 Task: Create a rule when an item is unchecked in a checklist named "checklist name" by anyone except me.
Action: Mouse pressed left at (541, 435)
Screenshot: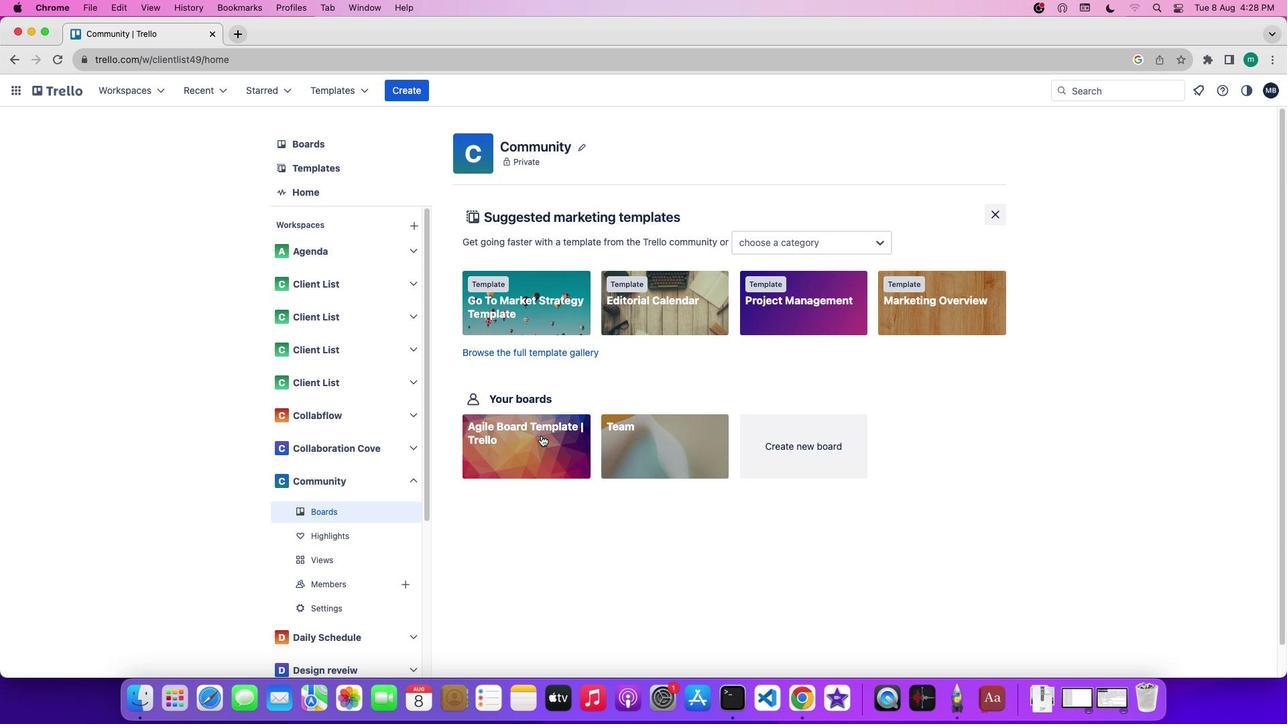 
Action: Mouse moved to (1098, 280)
Screenshot: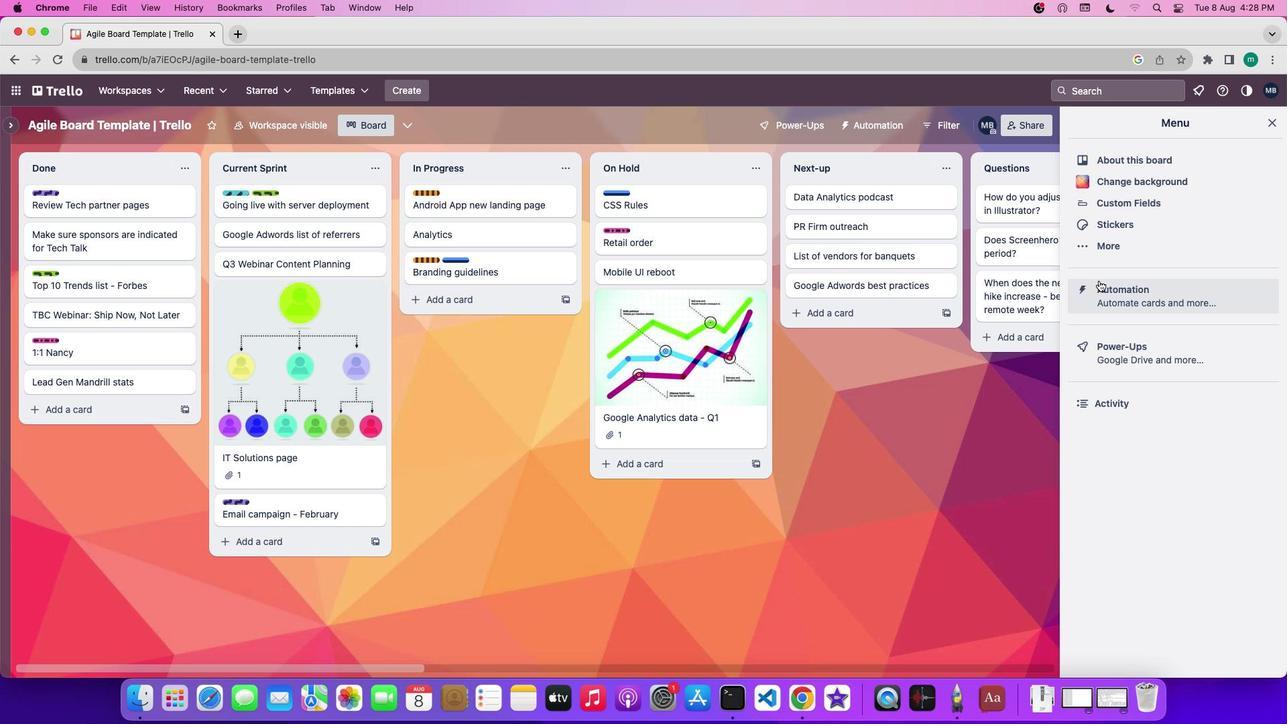 
Action: Mouse pressed left at (1098, 280)
Screenshot: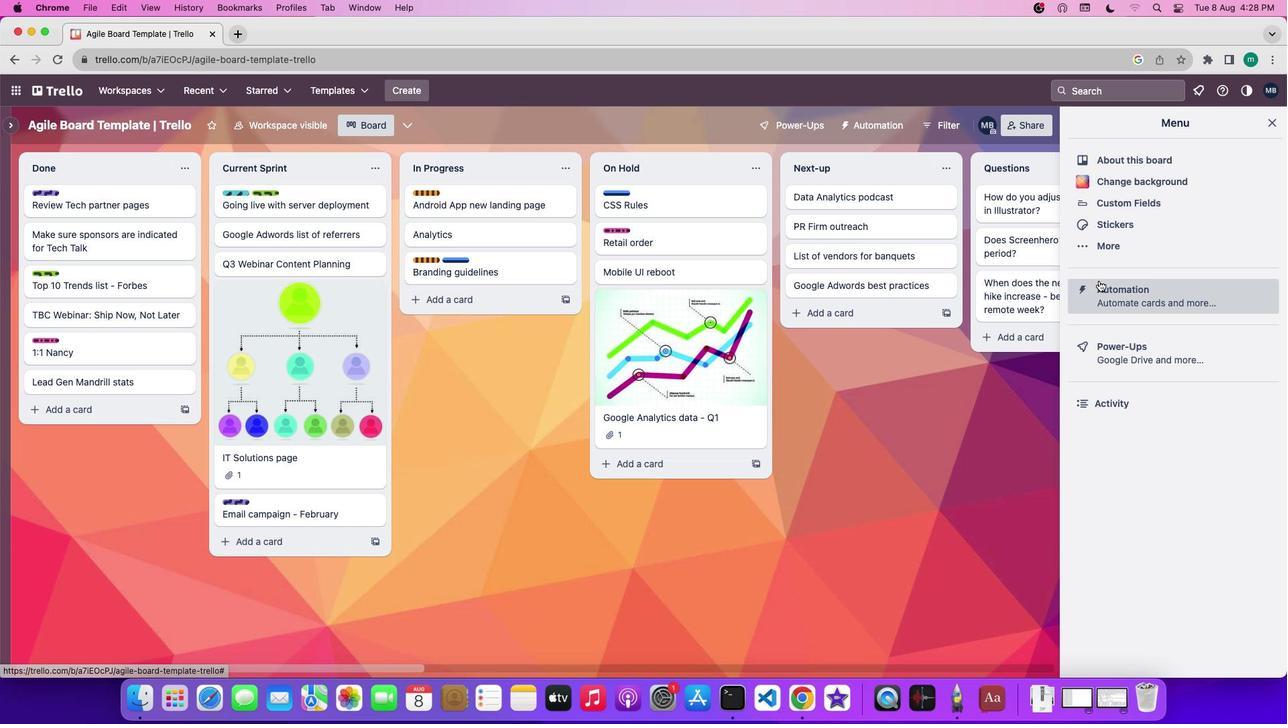 
Action: Mouse moved to (54, 246)
Screenshot: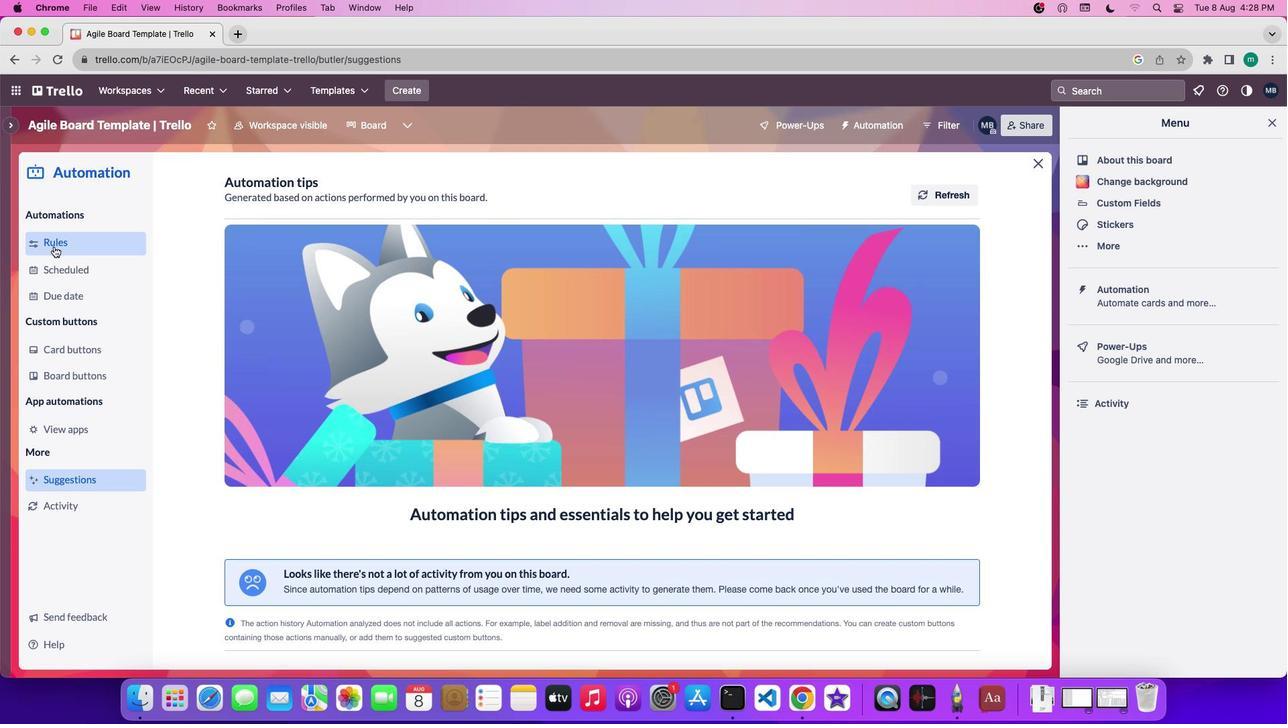 
Action: Mouse pressed left at (54, 246)
Screenshot: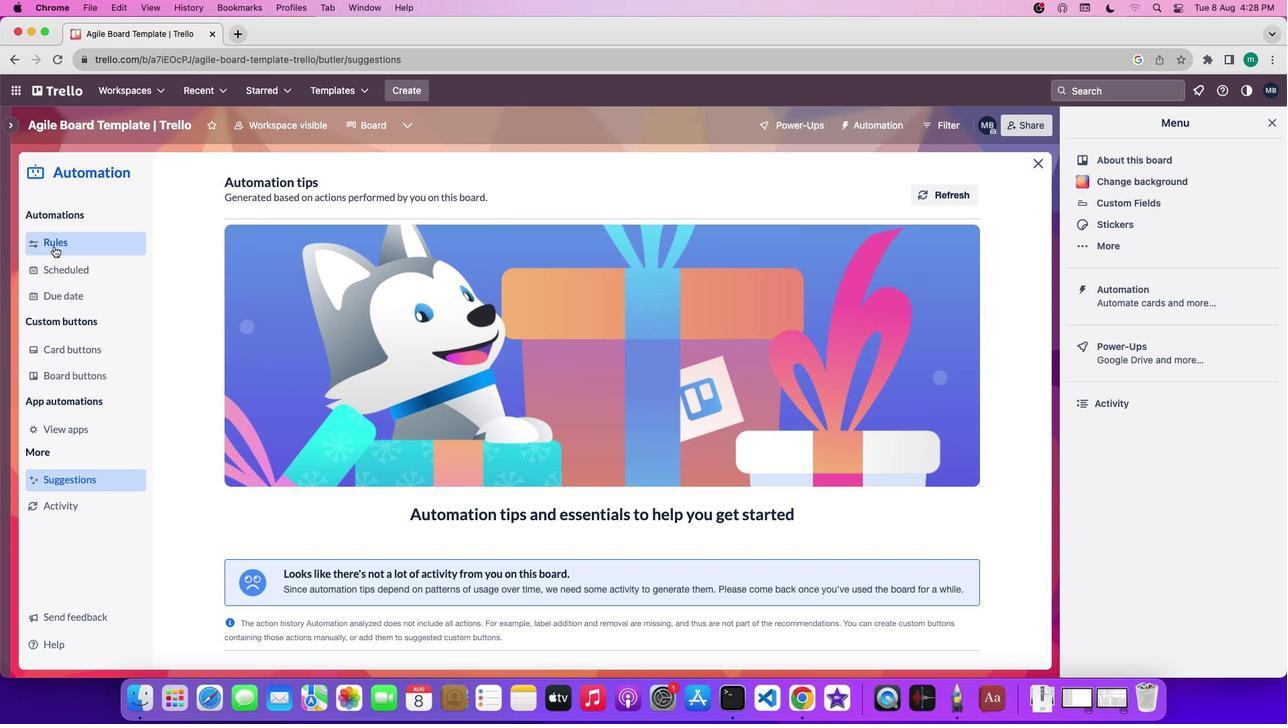 
Action: Mouse moved to (871, 181)
Screenshot: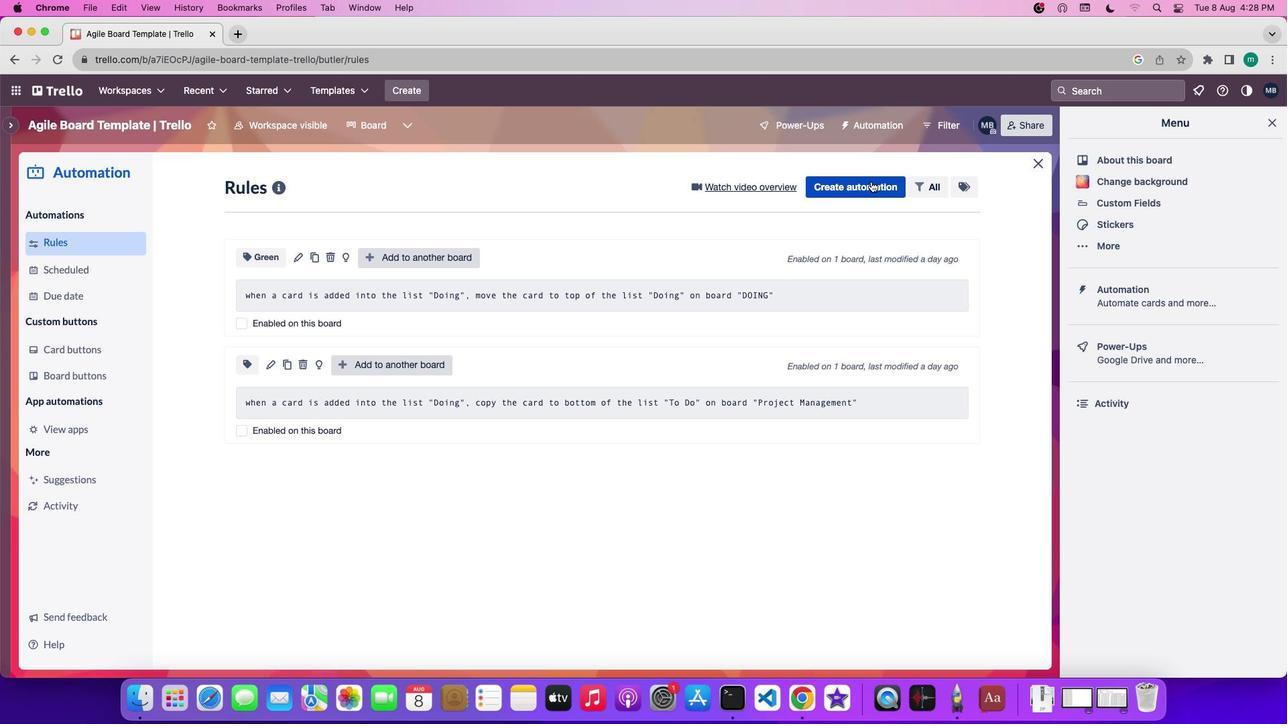 
Action: Mouse pressed left at (871, 181)
Screenshot: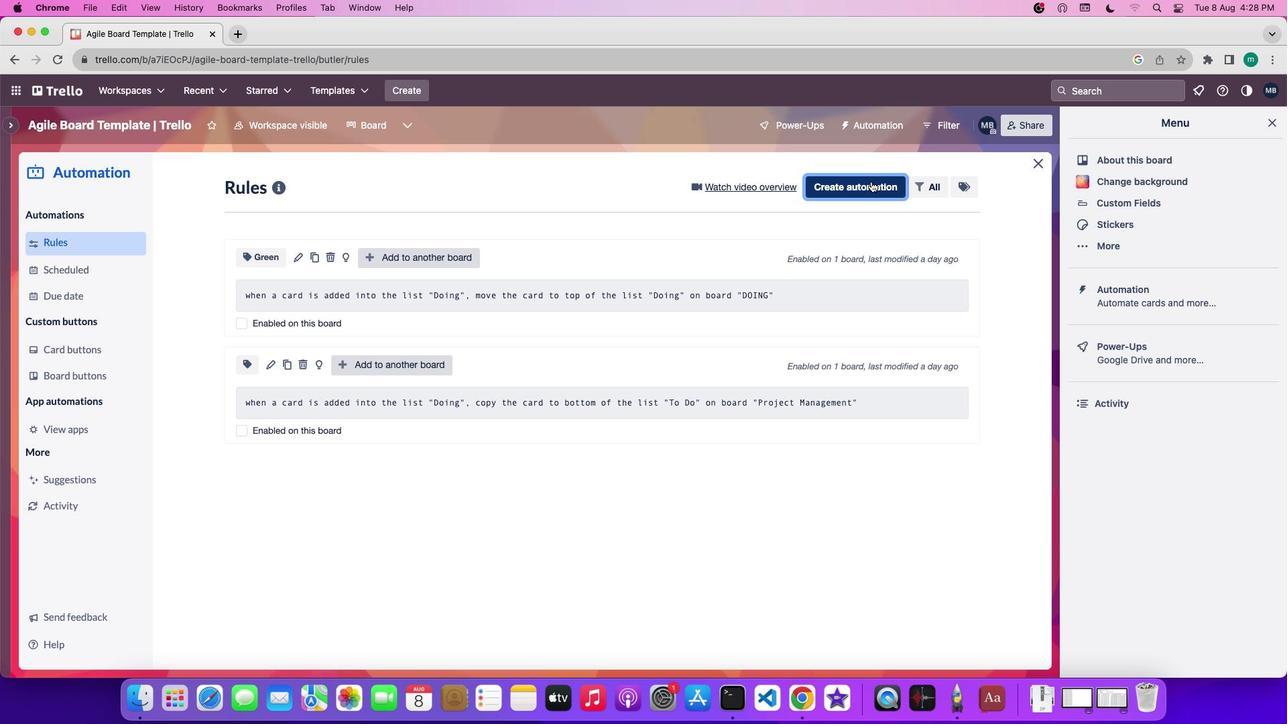 
Action: Mouse moved to (720, 399)
Screenshot: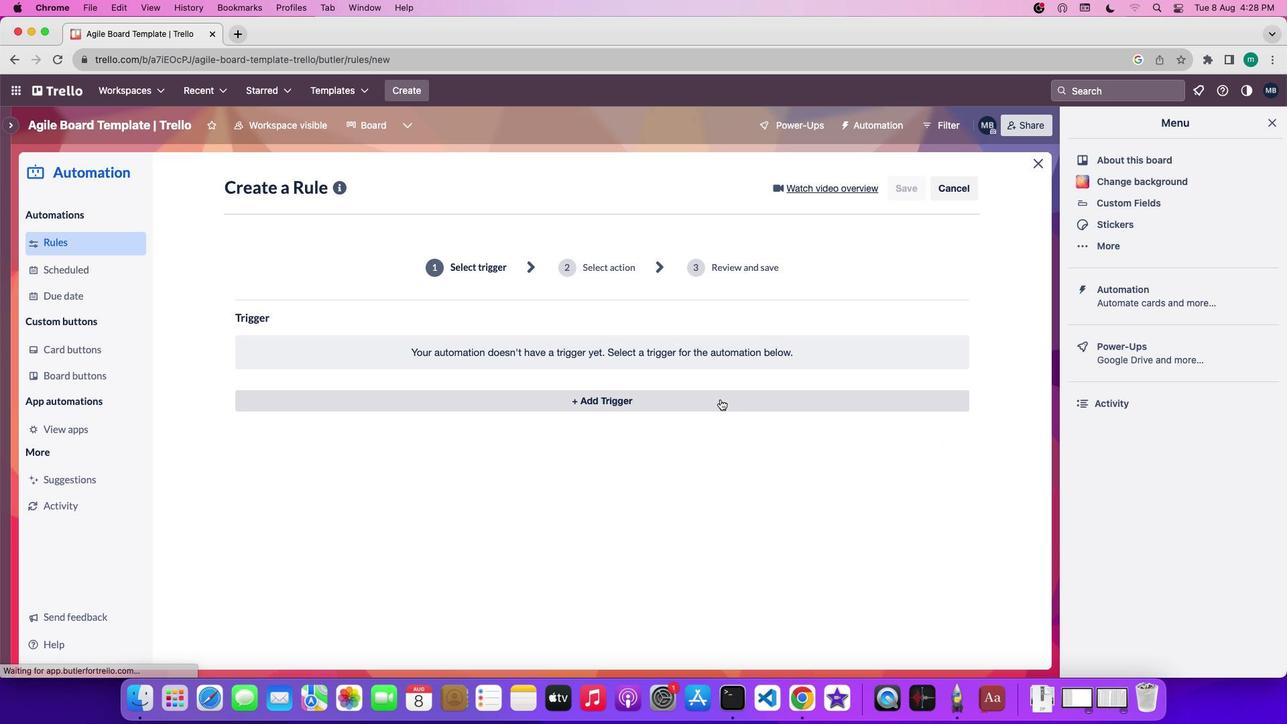 
Action: Mouse pressed left at (720, 399)
Screenshot: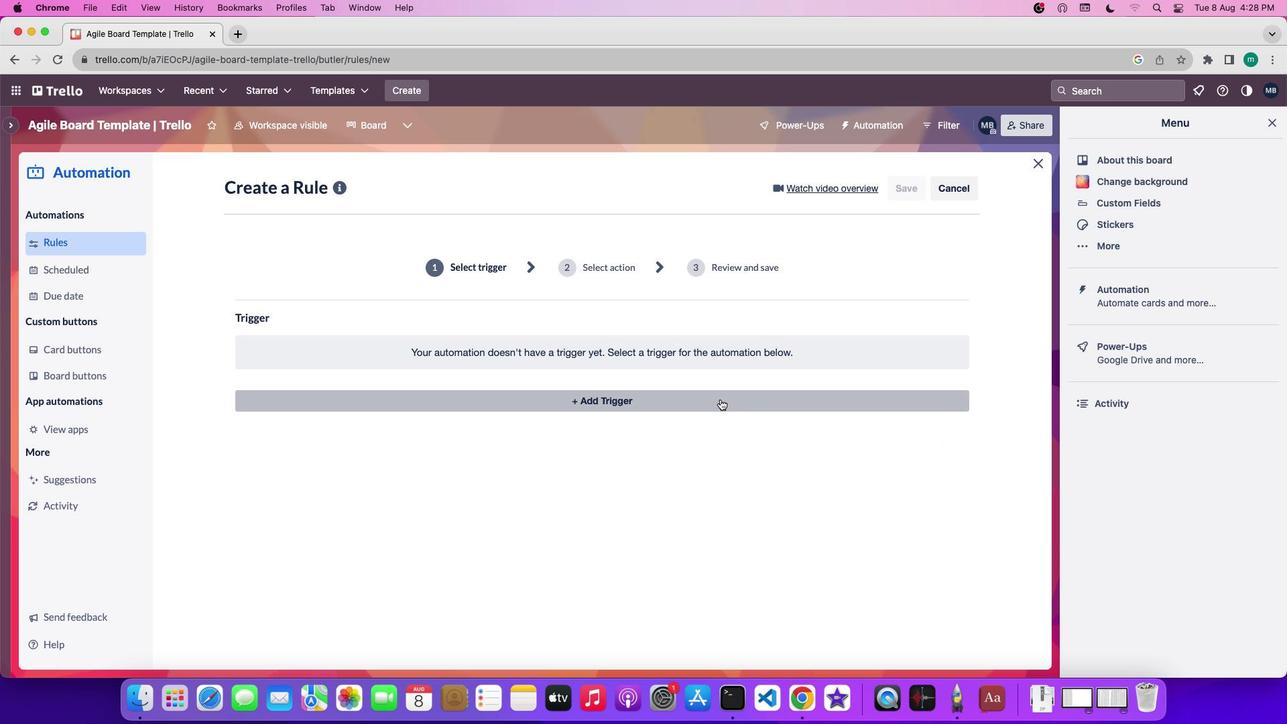 
Action: Mouse moved to (451, 445)
Screenshot: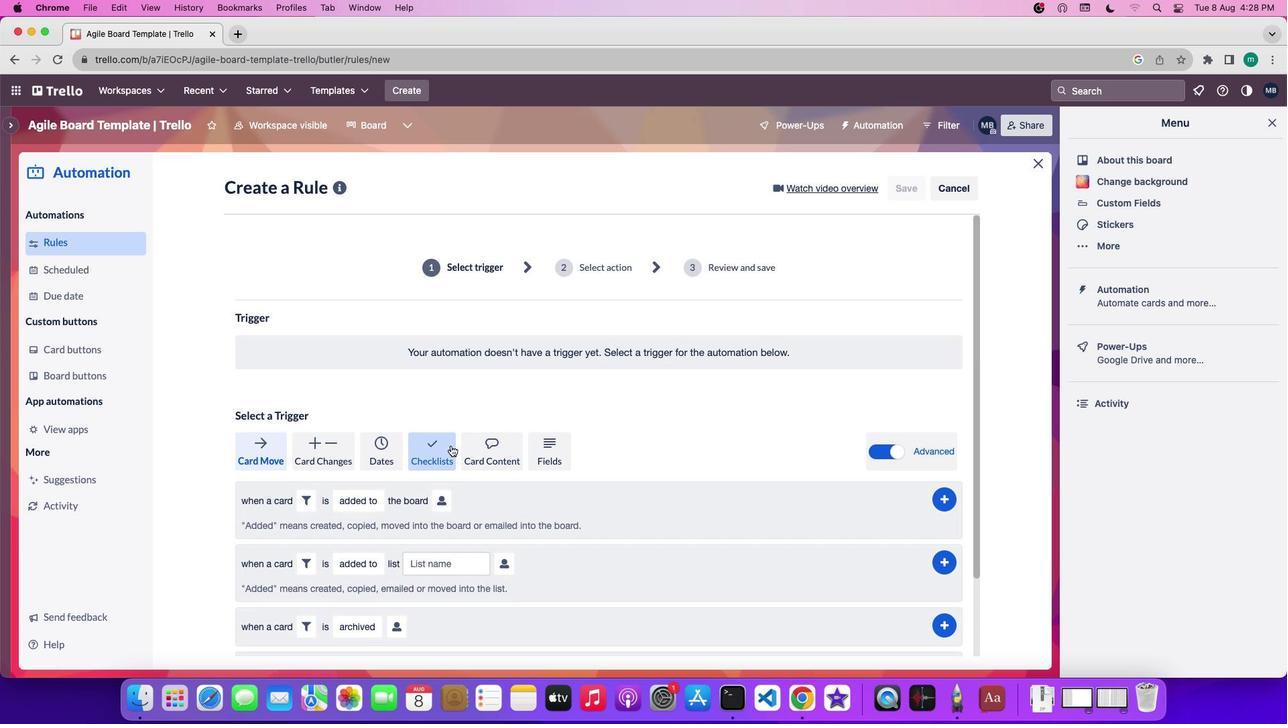 
Action: Mouse pressed left at (451, 445)
Screenshot: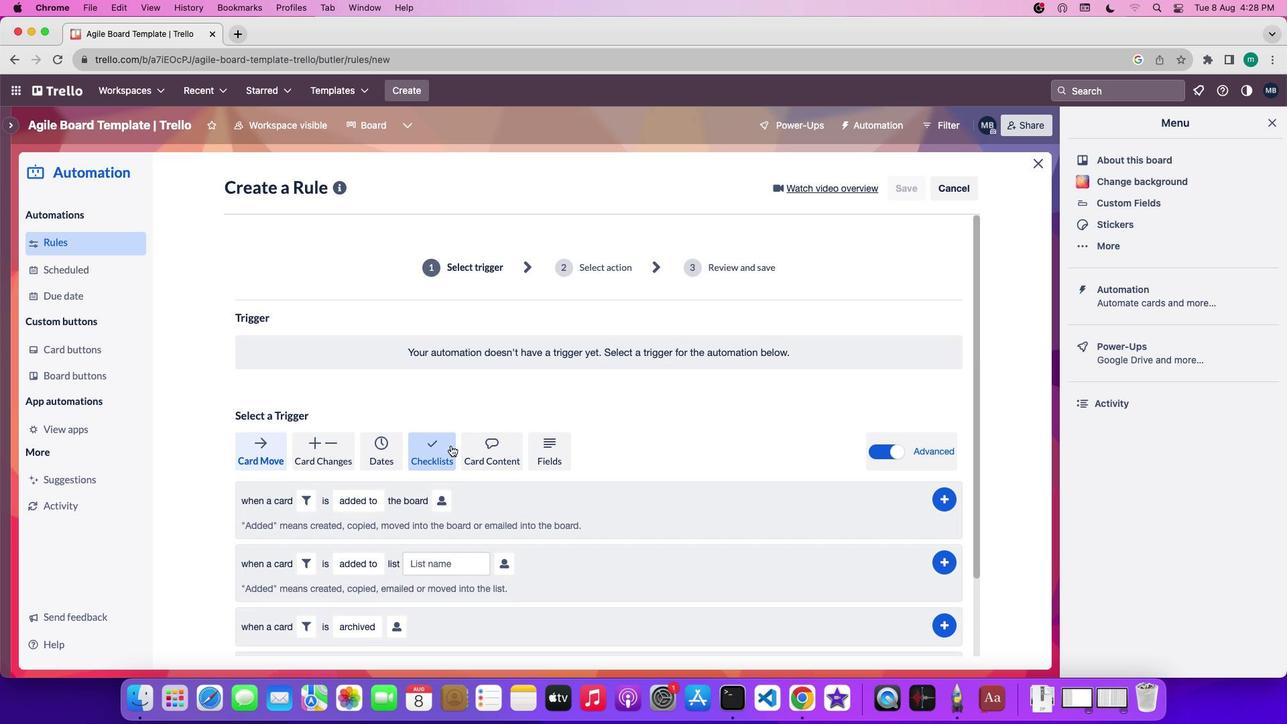 
Action: Mouse scrolled (451, 445) with delta (0, 0)
Screenshot: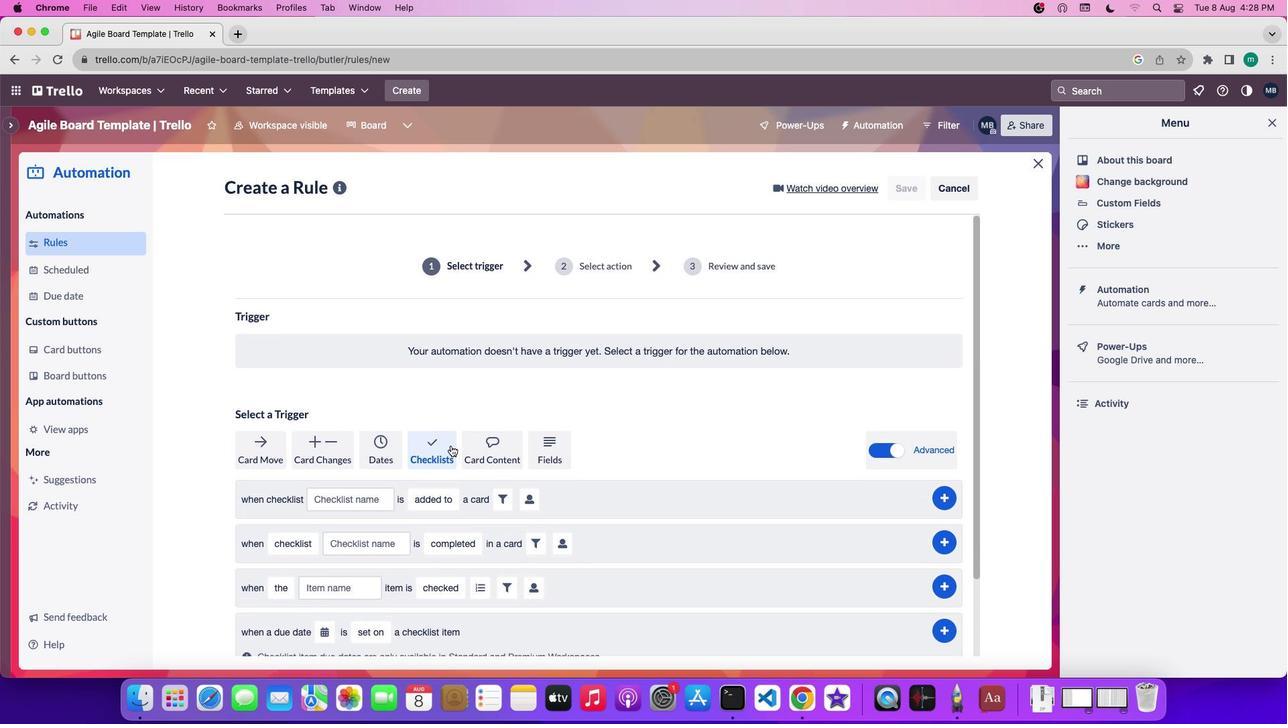 
Action: Mouse scrolled (451, 445) with delta (0, 0)
Screenshot: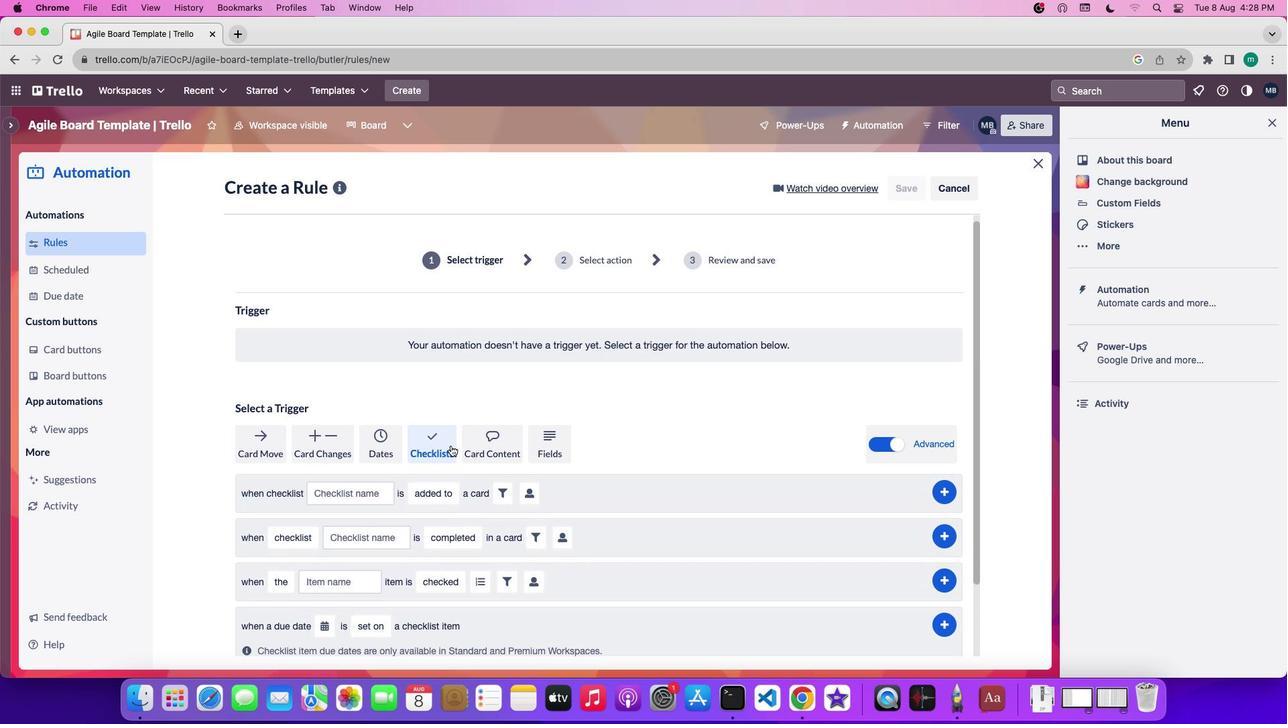 
Action: Mouse scrolled (451, 445) with delta (0, 0)
Screenshot: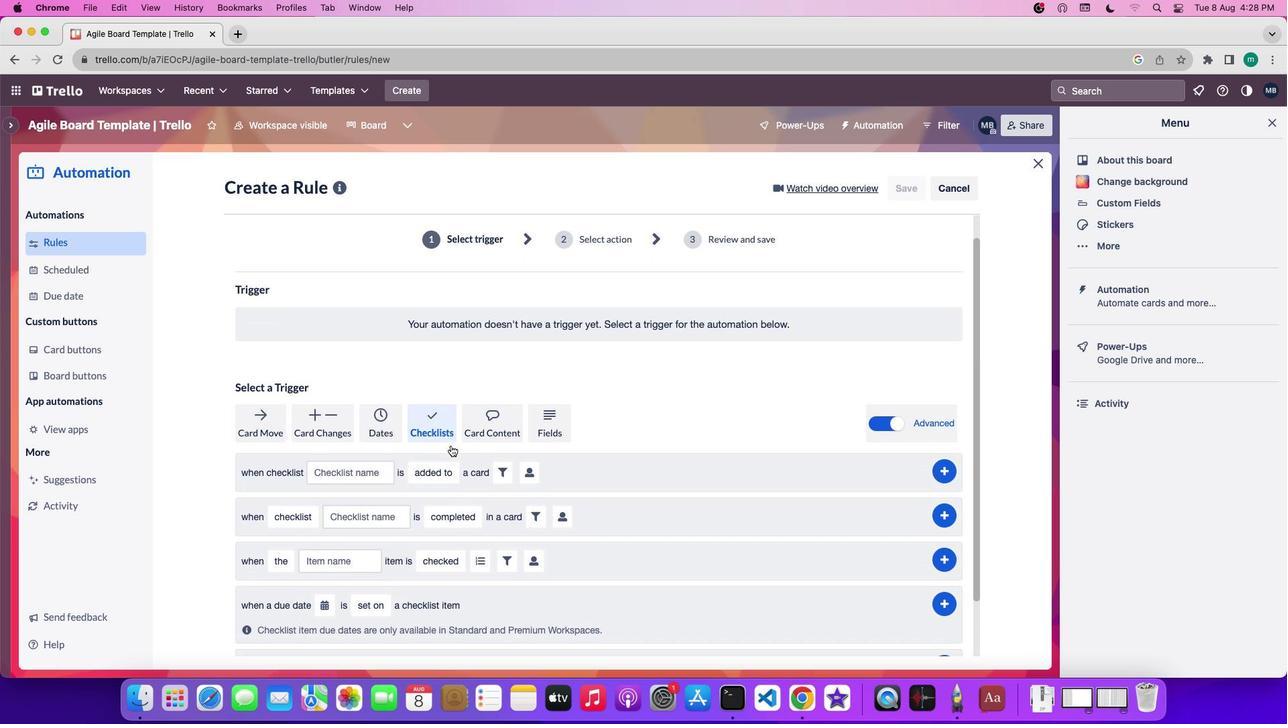 
Action: Mouse scrolled (451, 445) with delta (0, -1)
Screenshot: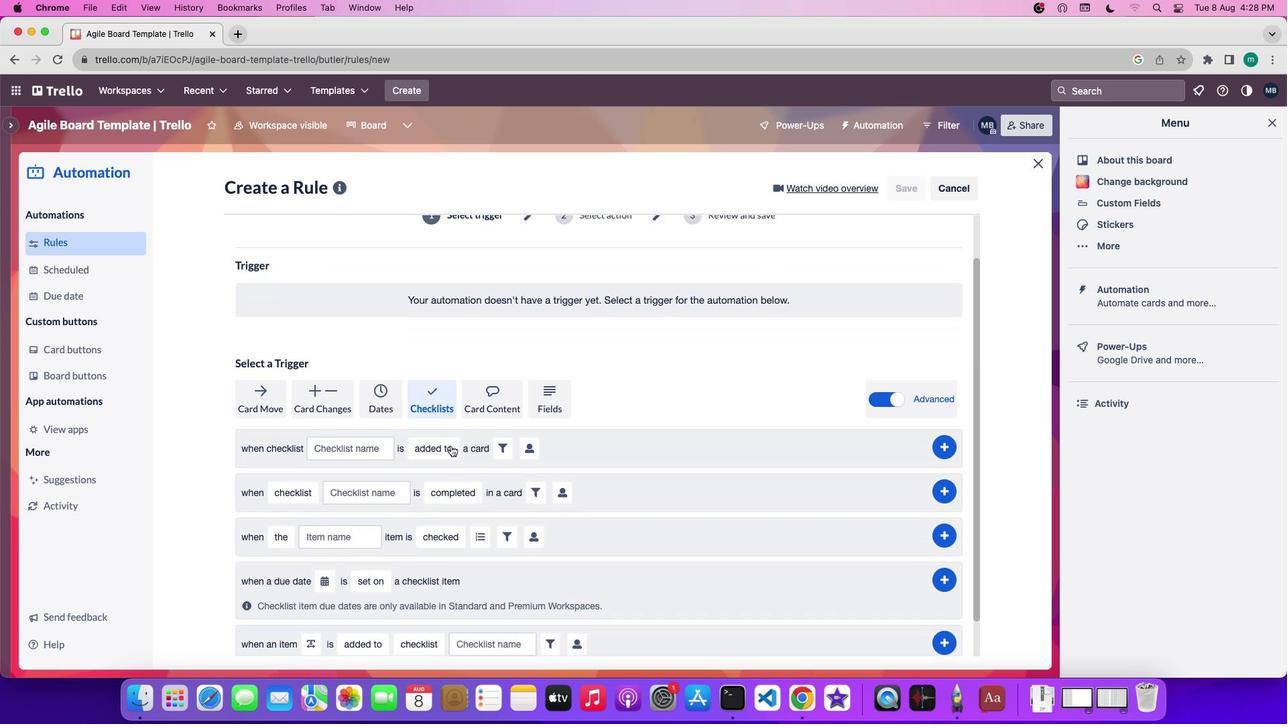
Action: Mouse moved to (284, 498)
Screenshot: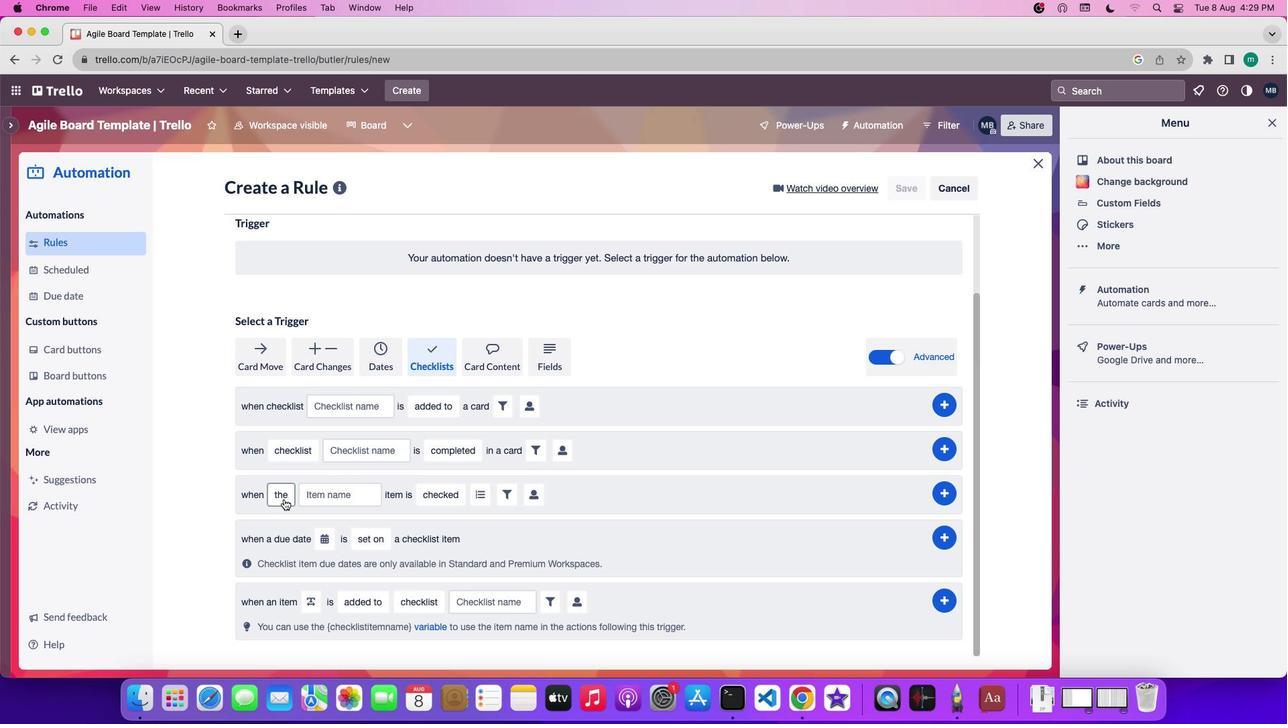 
Action: Mouse pressed left at (284, 498)
Screenshot: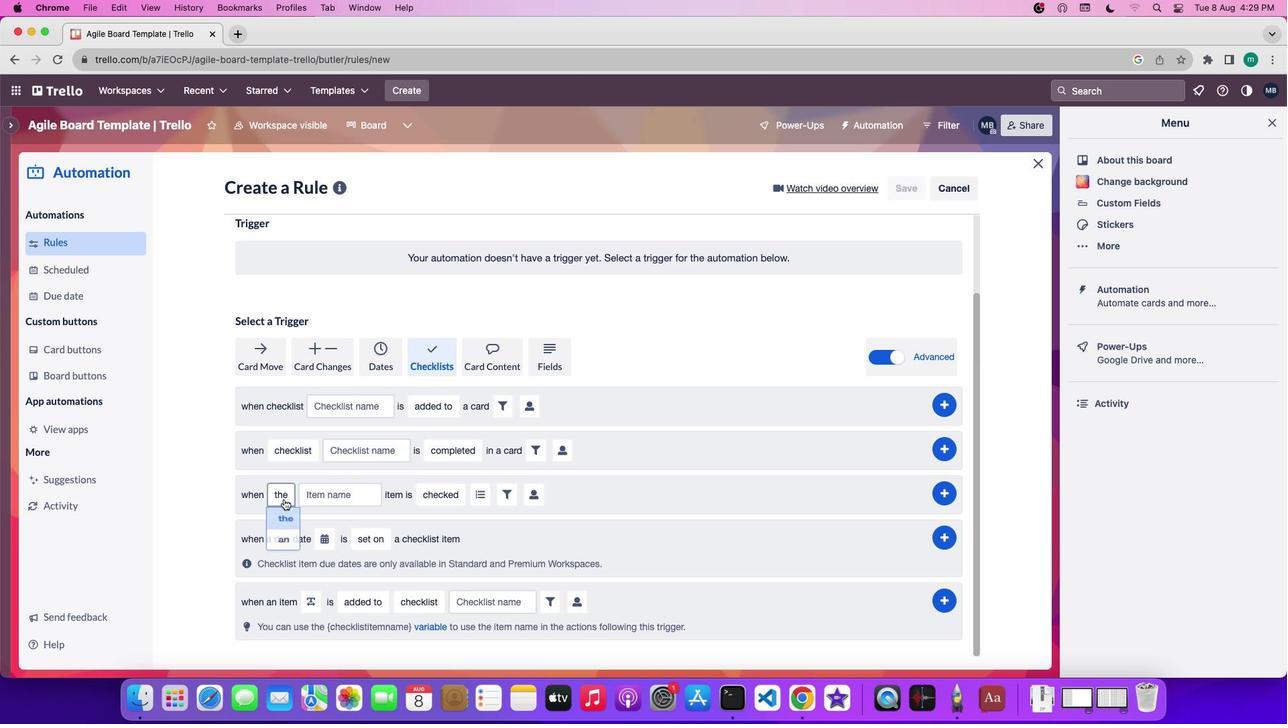 
Action: Mouse moved to (280, 545)
Screenshot: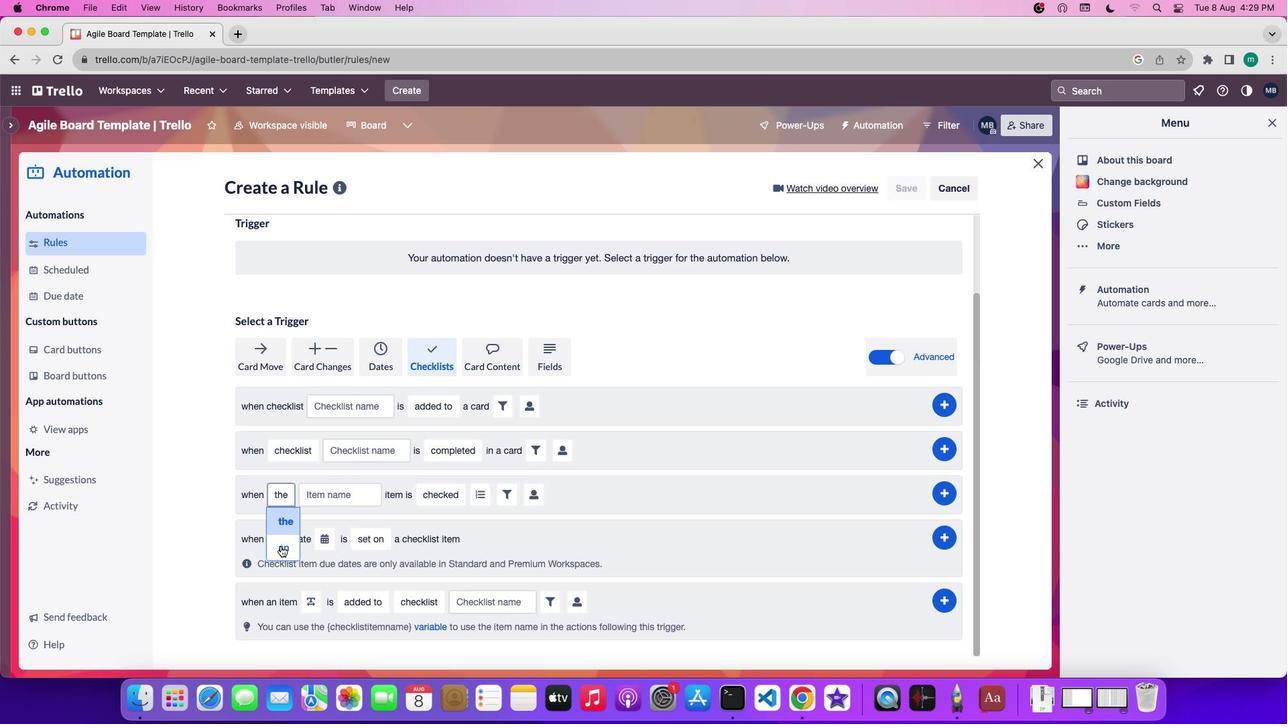
Action: Mouse pressed left at (280, 545)
Screenshot: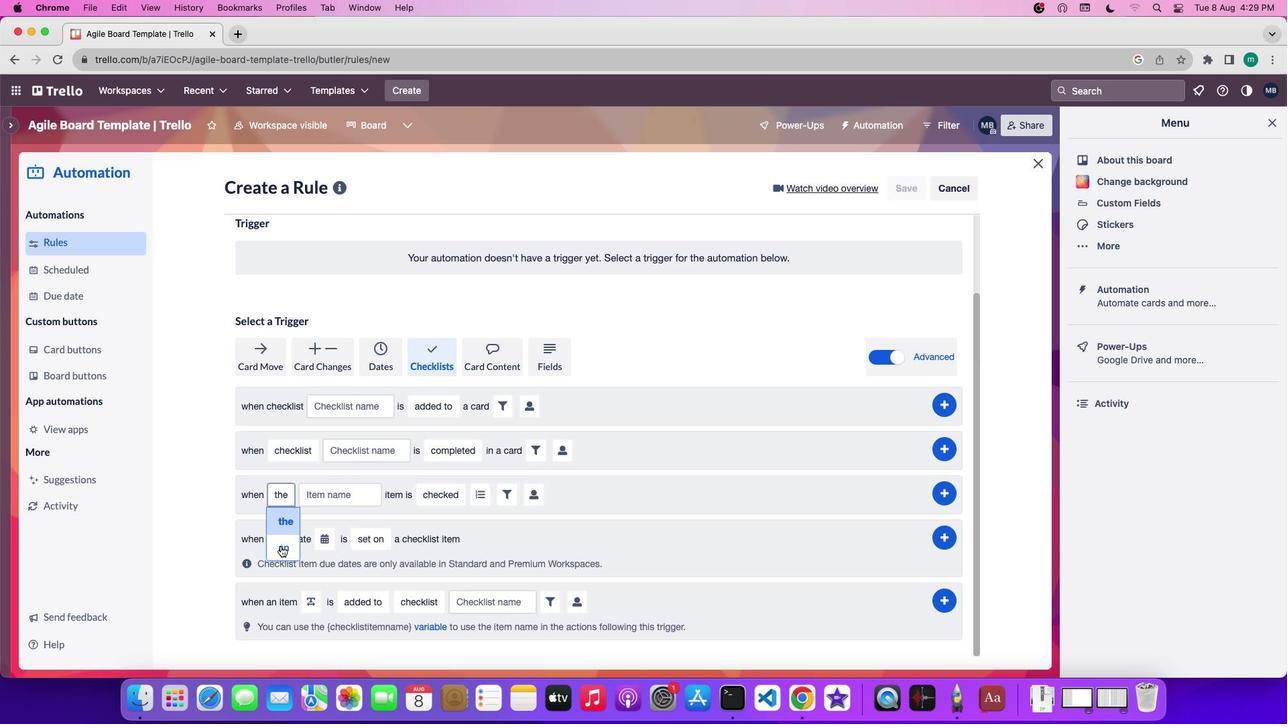 
Action: Mouse moved to (339, 495)
Screenshot: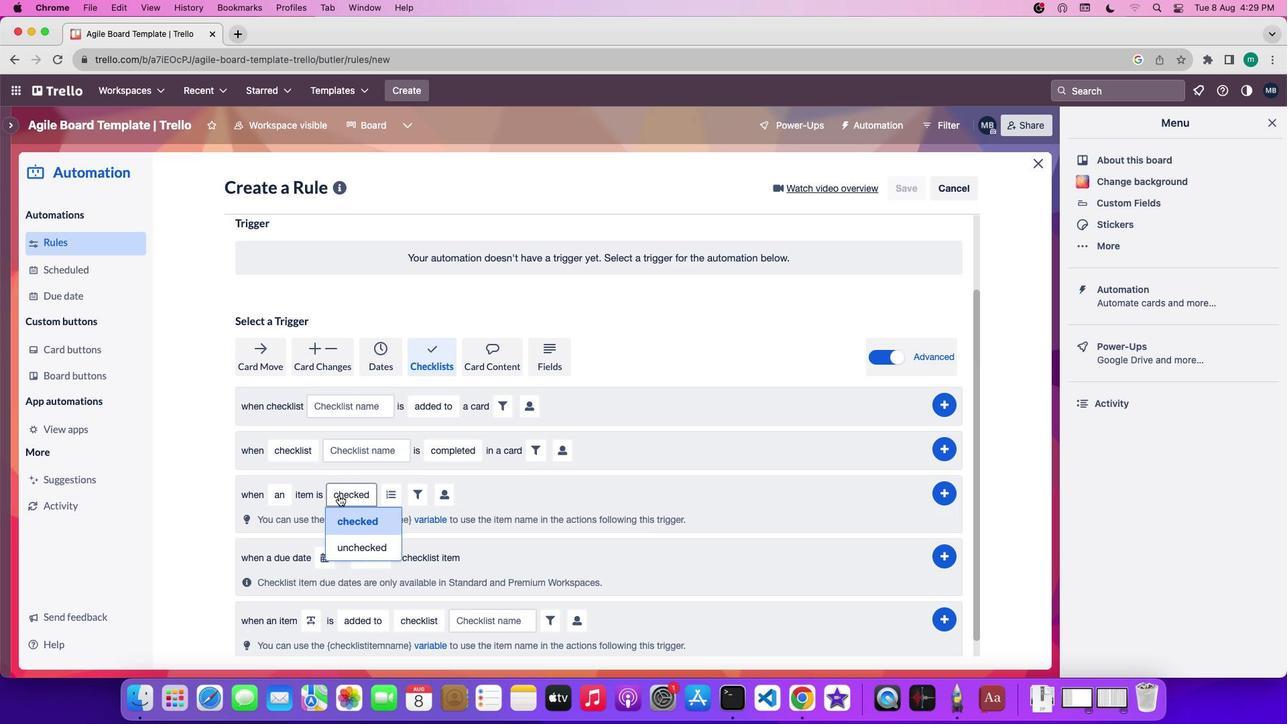 
Action: Mouse pressed left at (339, 495)
Screenshot: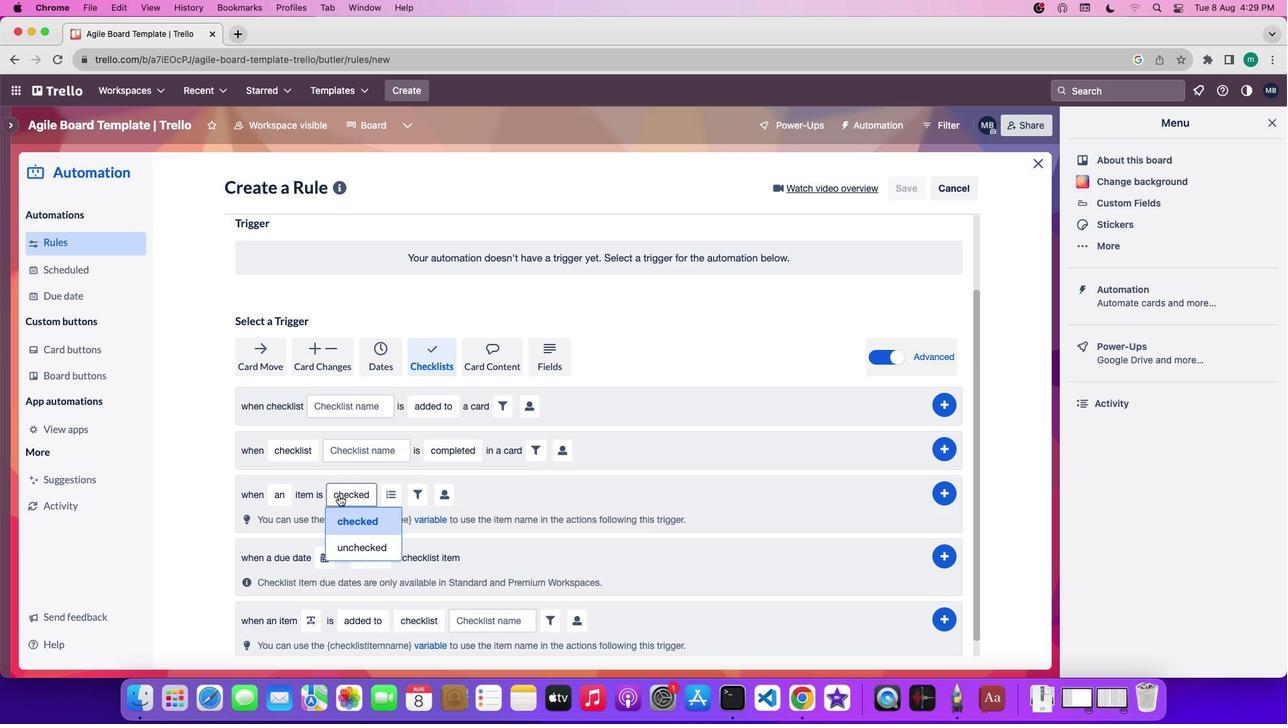 
Action: Mouse moved to (343, 546)
Screenshot: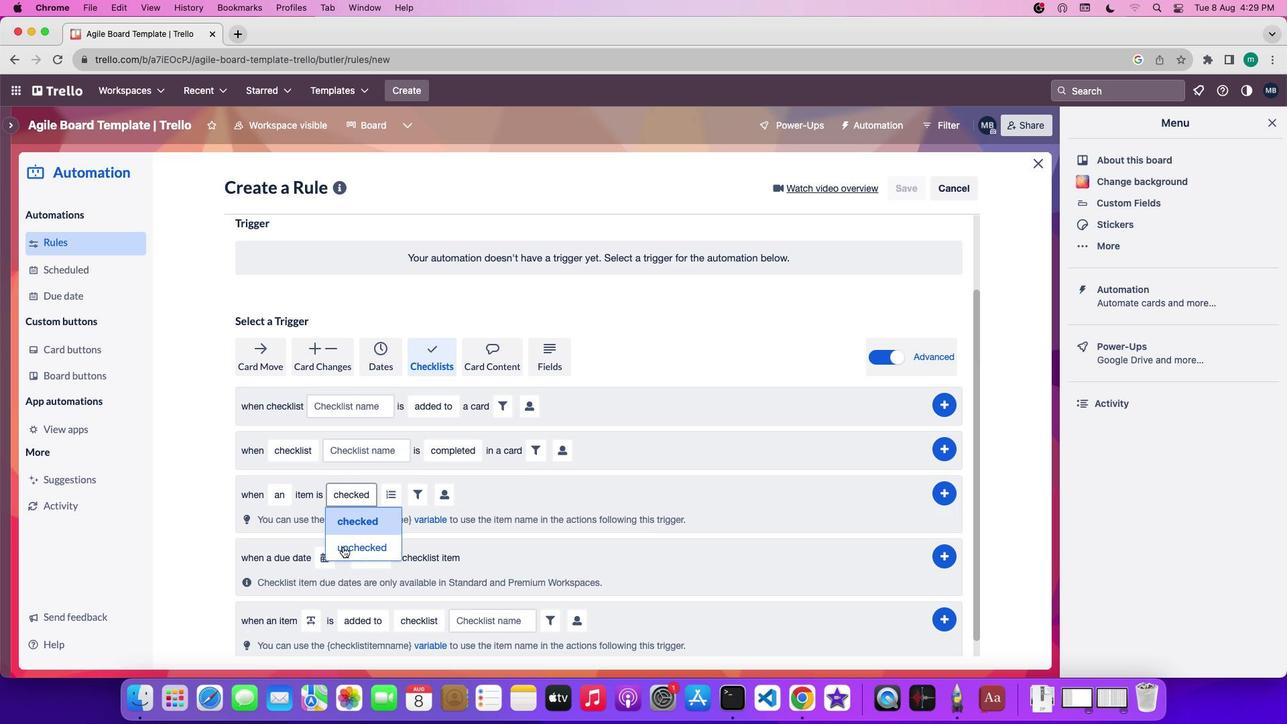 
Action: Mouse pressed left at (343, 546)
Screenshot: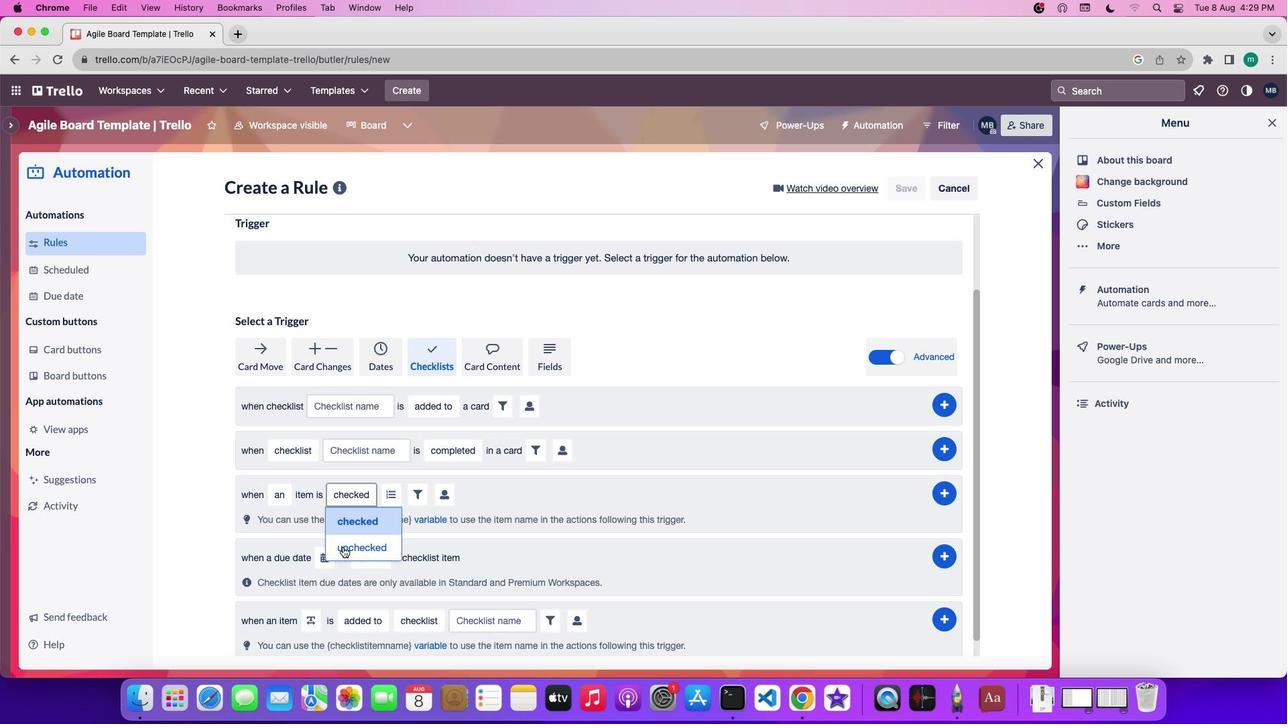
Action: Mouse moved to (399, 500)
Screenshot: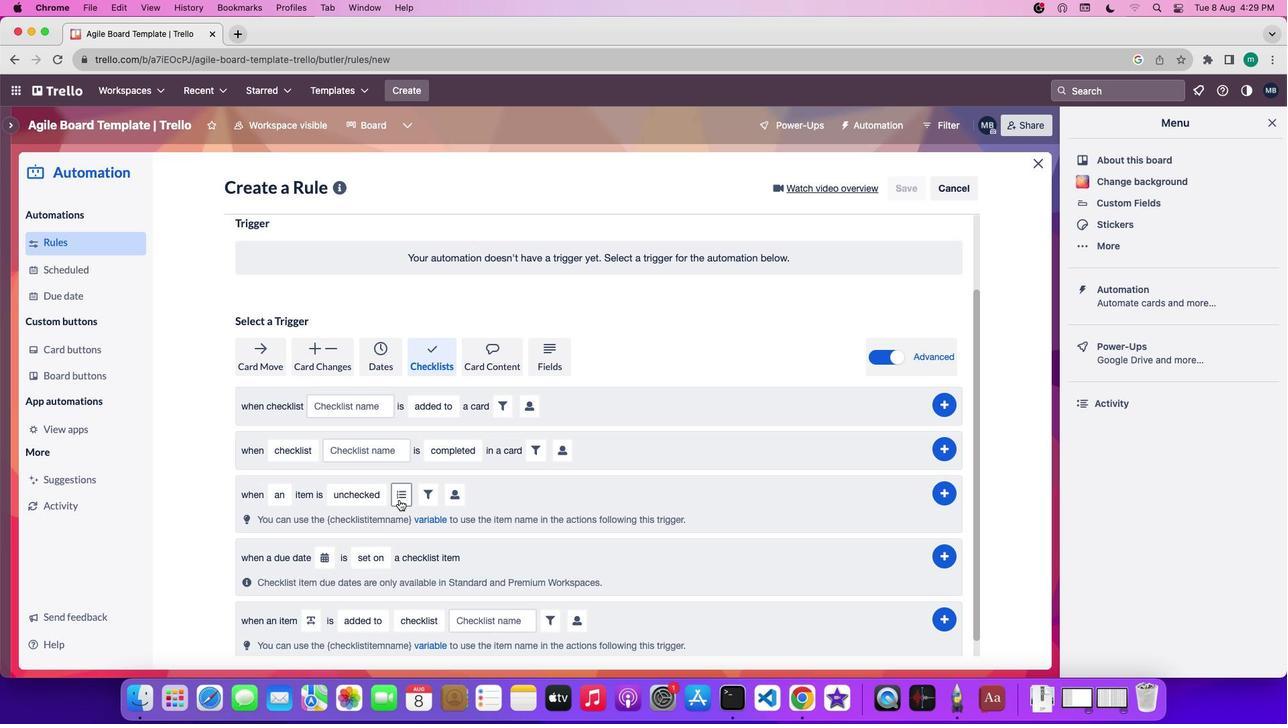 
Action: Mouse pressed left at (399, 500)
Screenshot: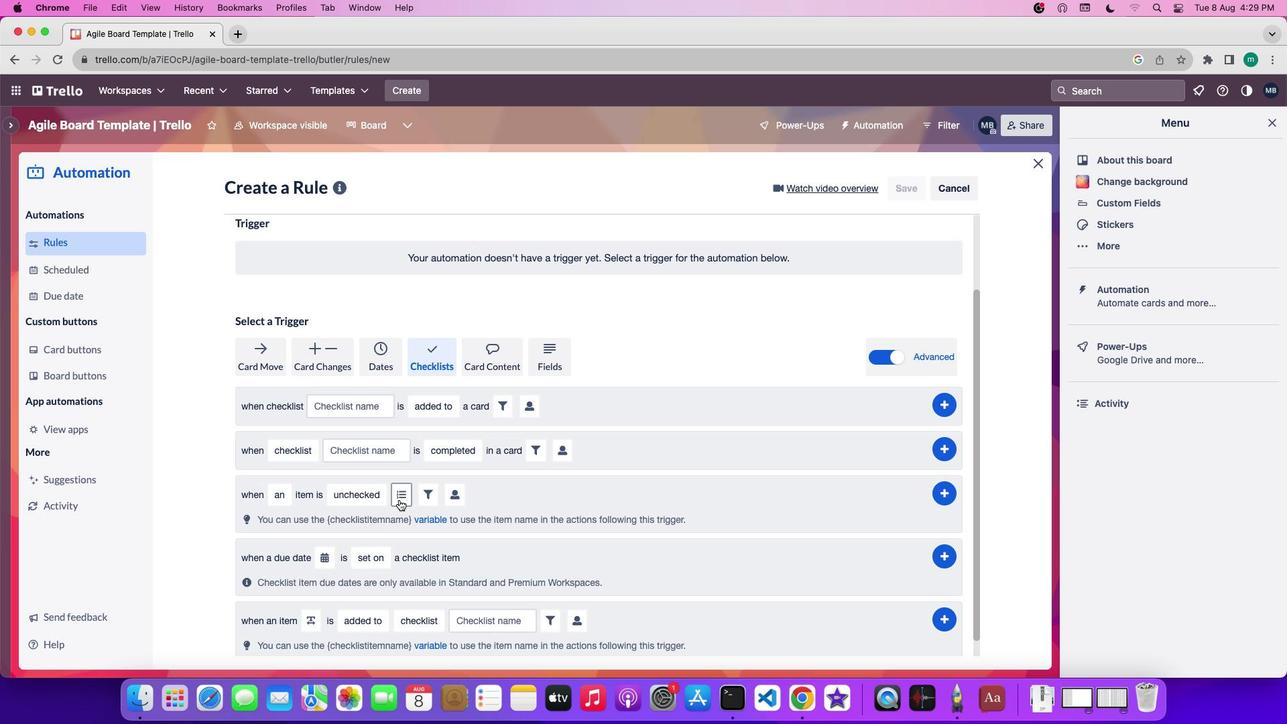 
Action: Mouse moved to (630, 504)
Screenshot: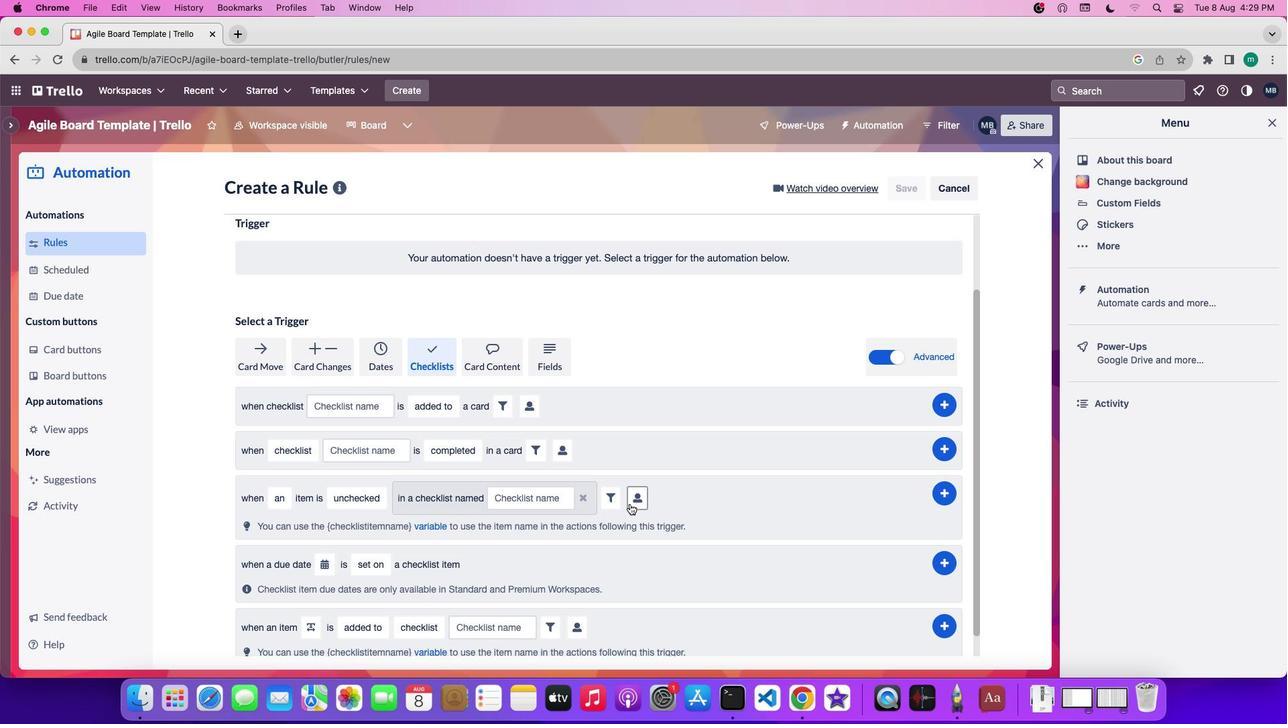 
Action: Mouse pressed left at (630, 504)
Screenshot: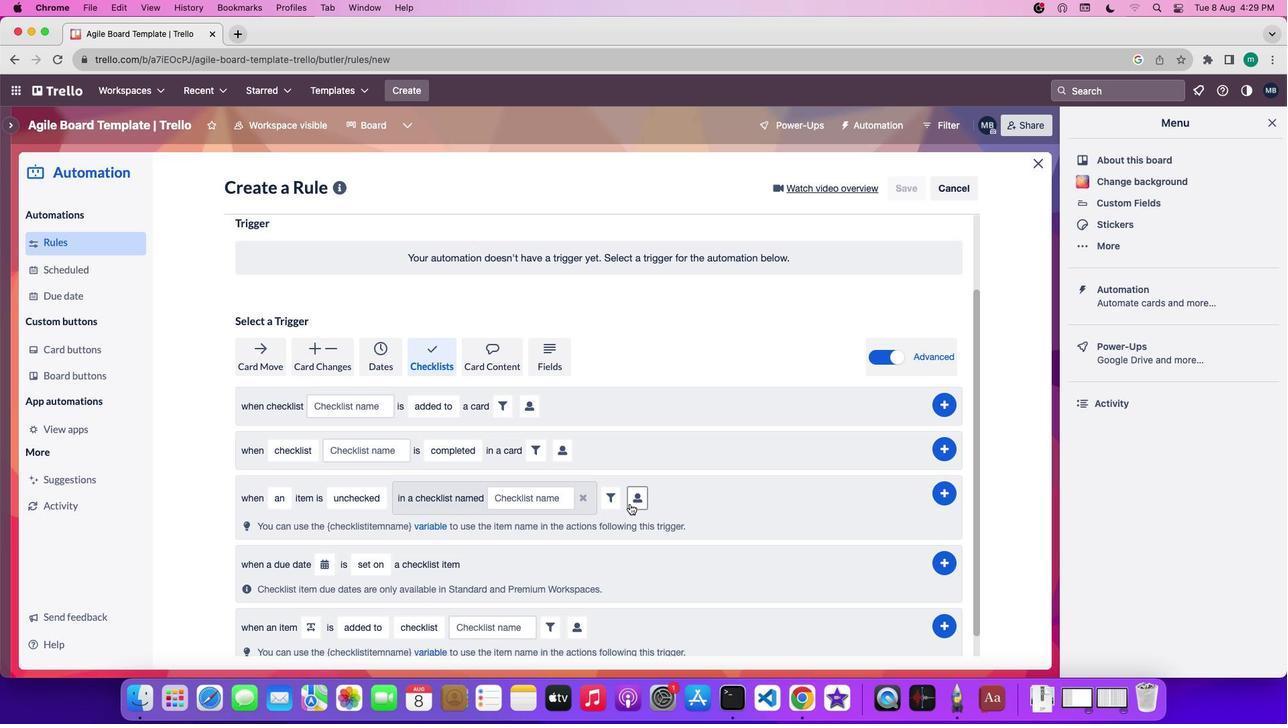 
Action: Mouse moved to (758, 563)
Screenshot: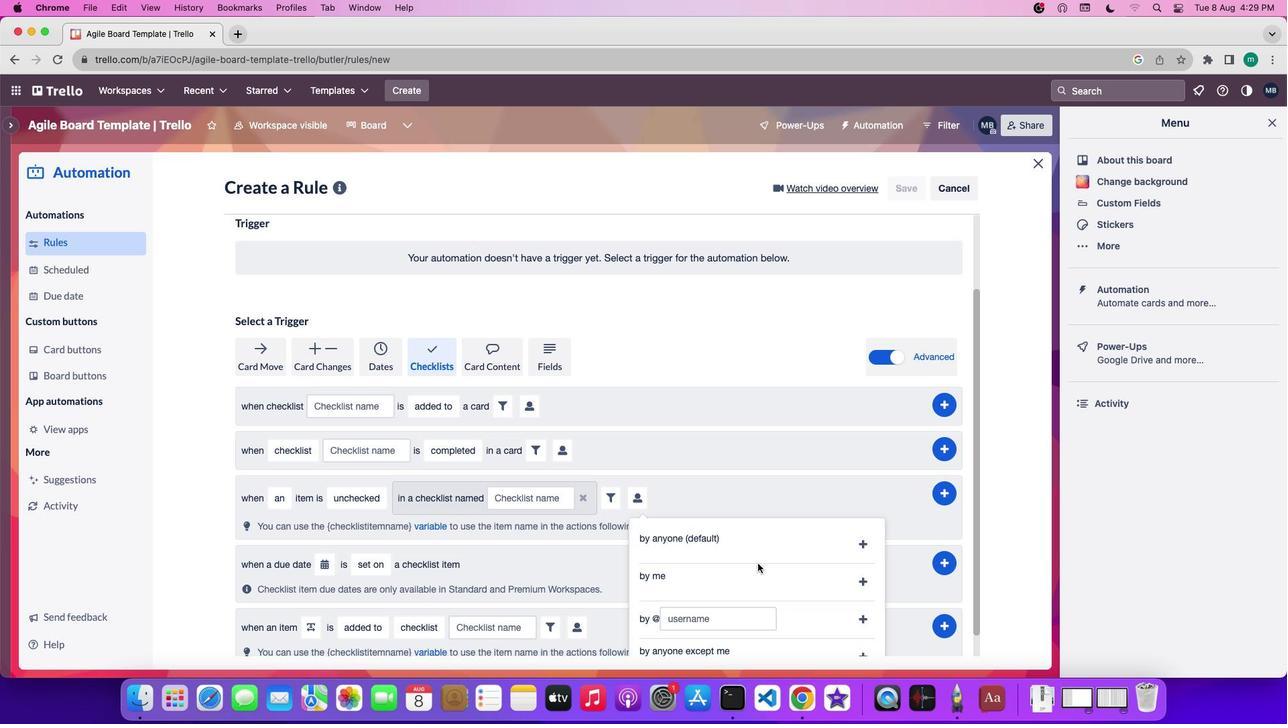 
Action: Mouse scrolled (758, 563) with delta (0, 0)
Screenshot: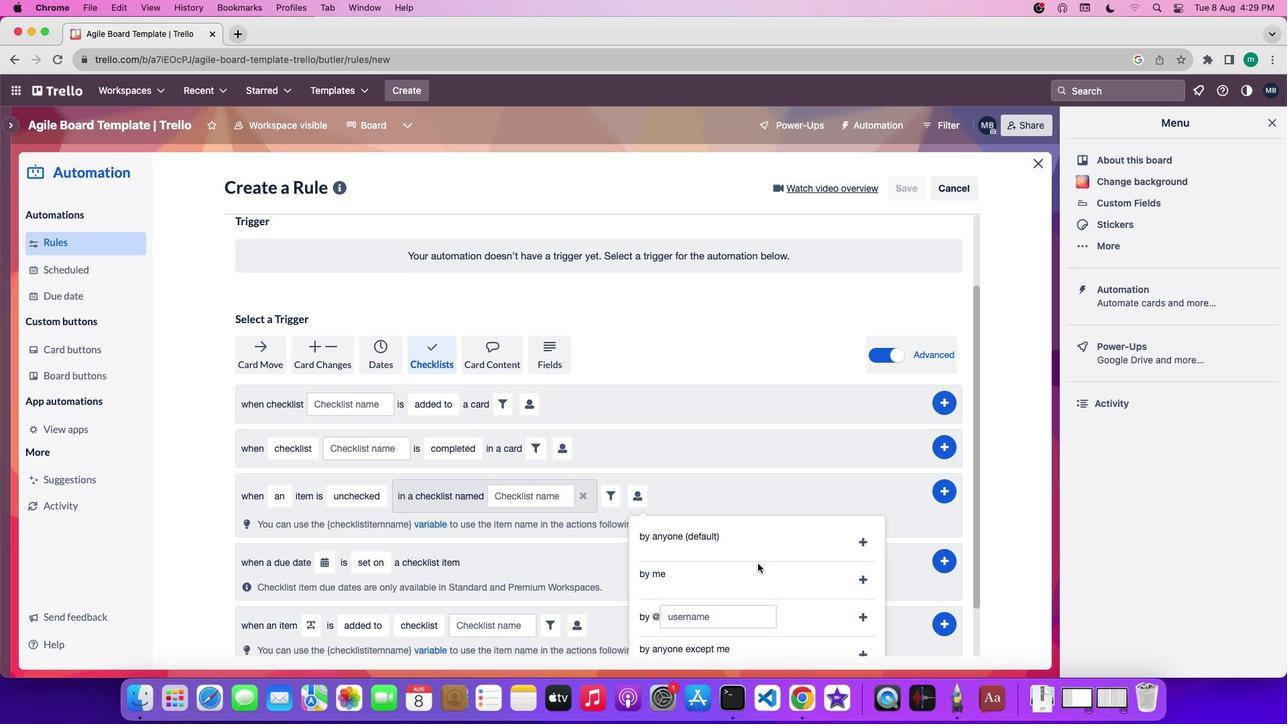 
Action: Mouse scrolled (758, 563) with delta (0, 0)
Screenshot: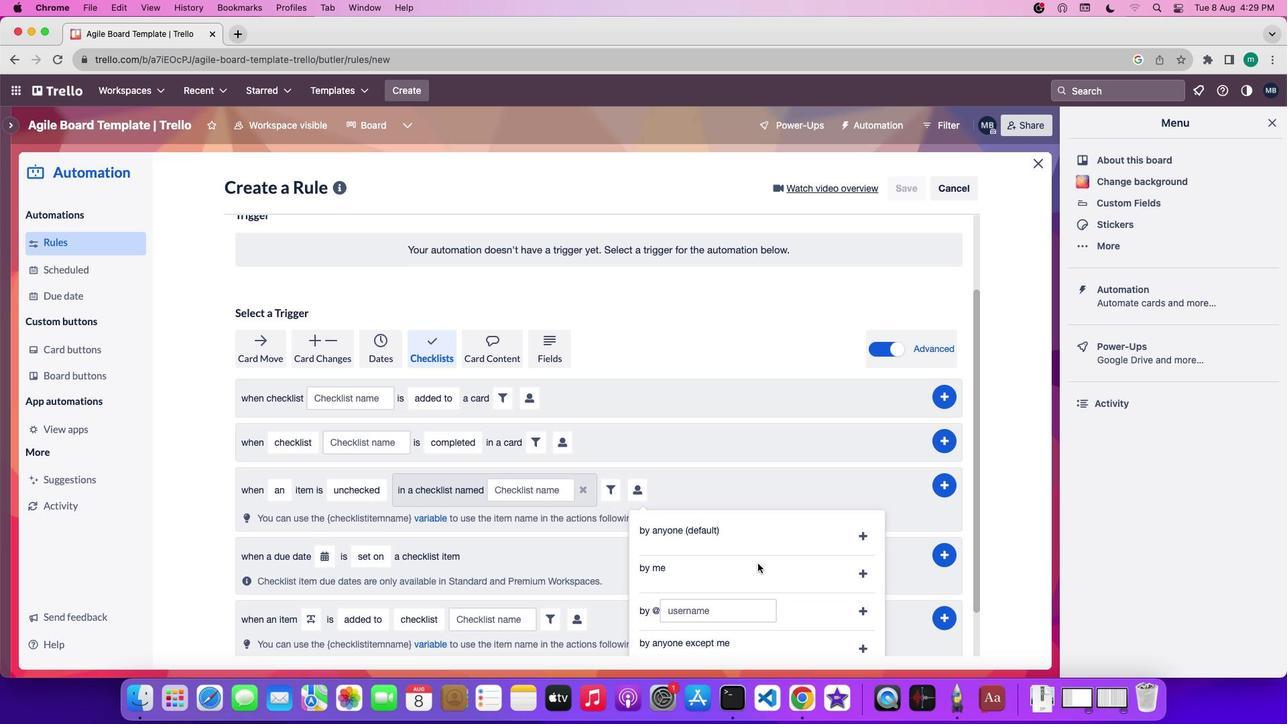 
Action: Mouse scrolled (758, 563) with delta (0, -2)
Screenshot: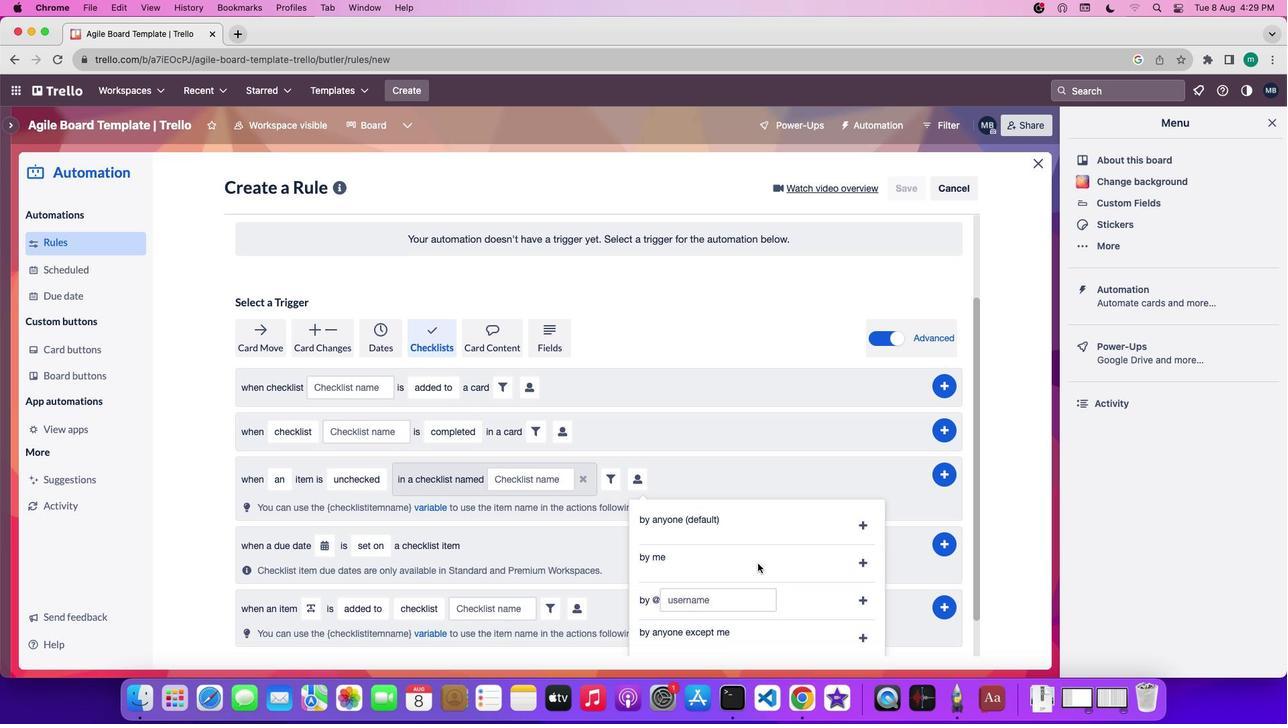 
Action: Mouse scrolled (758, 563) with delta (0, -2)
Screenshot: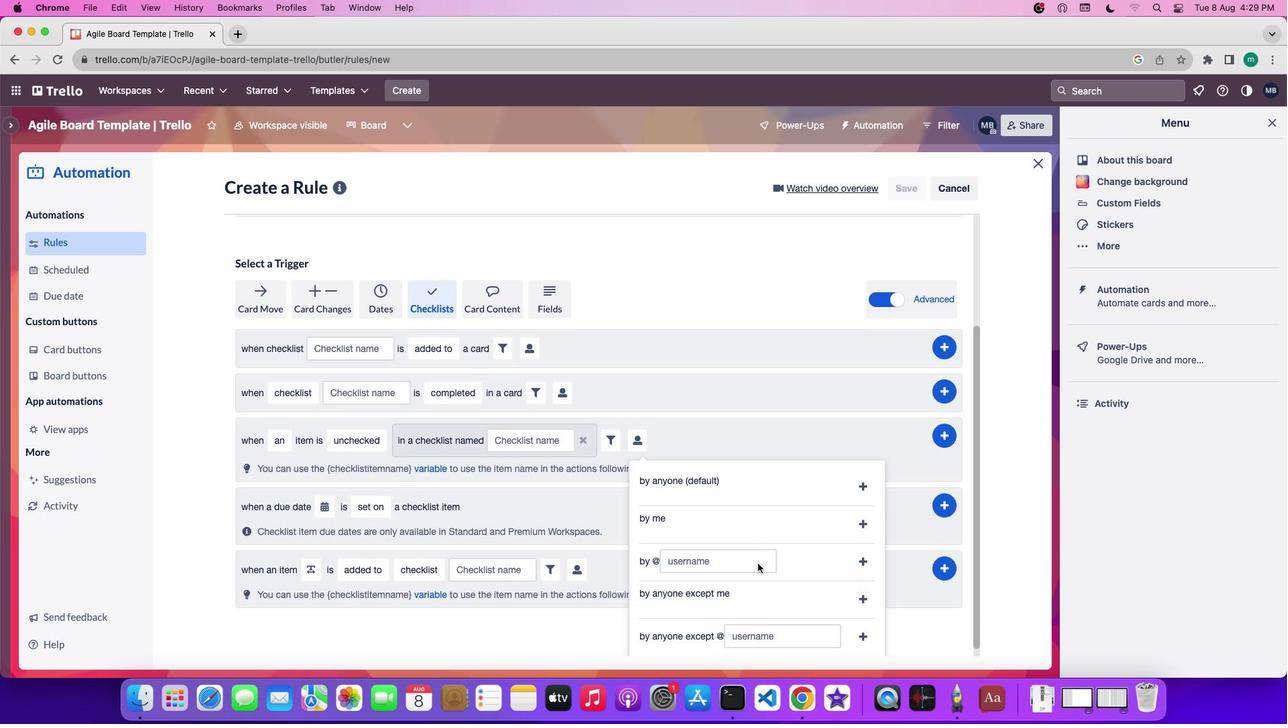 
Action: Mouse moved to (860, 591)
Screenshot: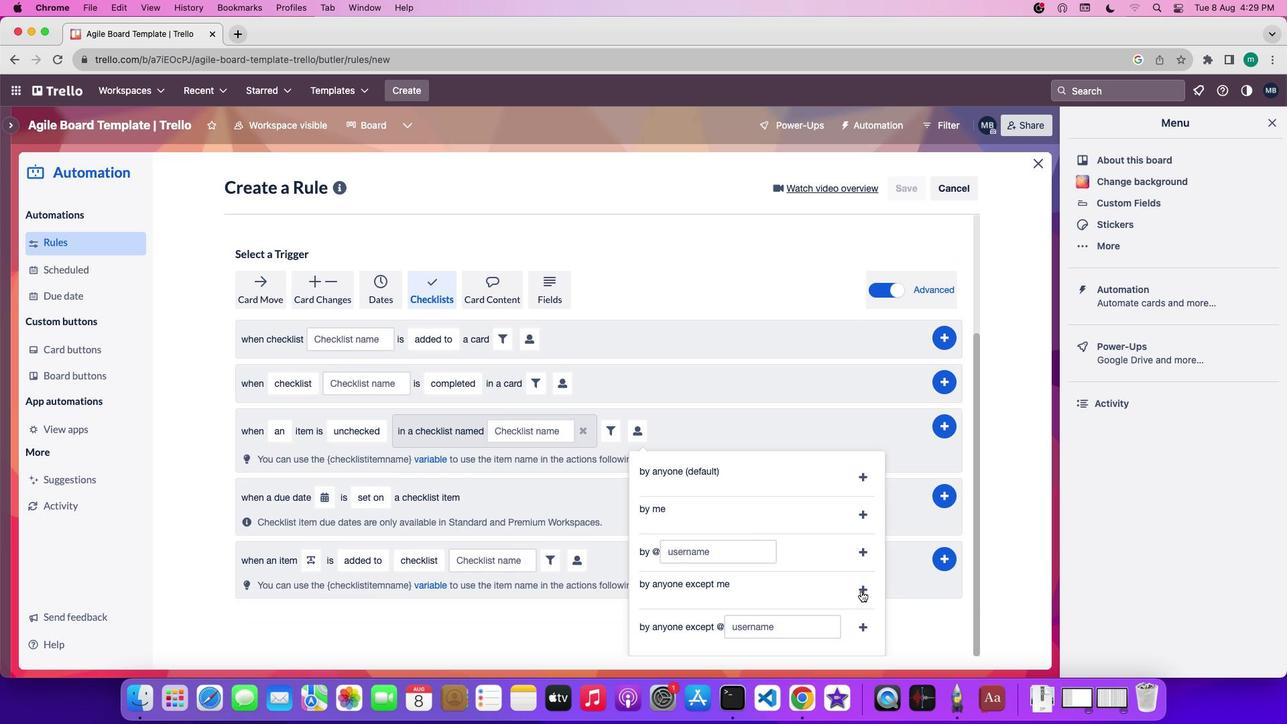 
Action: Mouse pressed left at (860, 591)
Screenshot: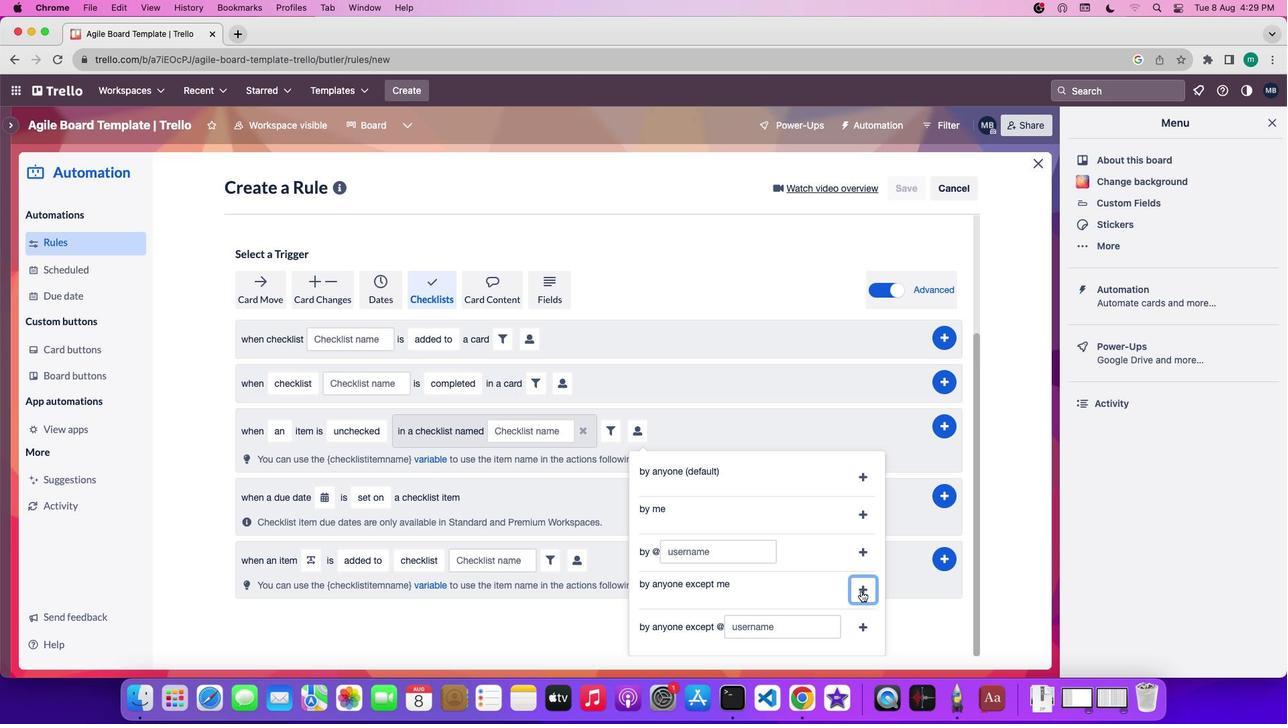 
Action: Mouse moved to (946, 471)
Screenshot: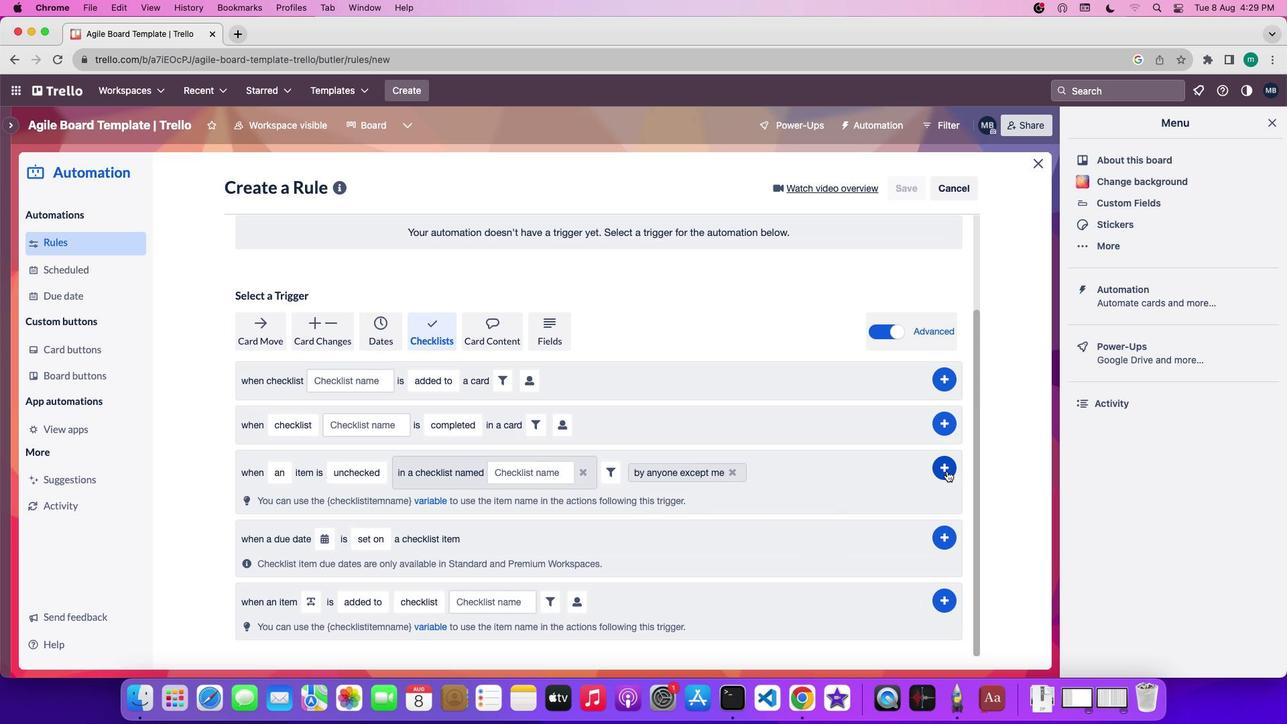
Action: Mouse pressed left at (946, 471)
Screenshot: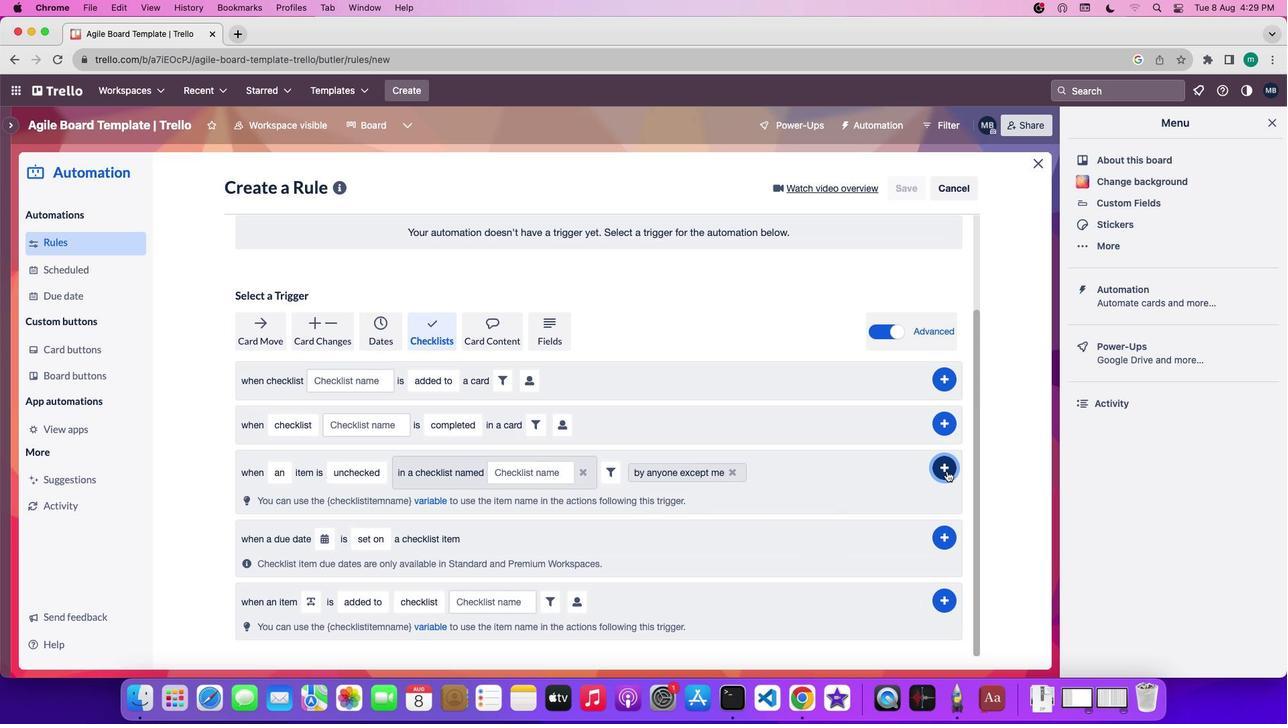 
